 Task: Select the background image as a mountain view.
Action: Mouse moved to (357, 84)
Screenshot: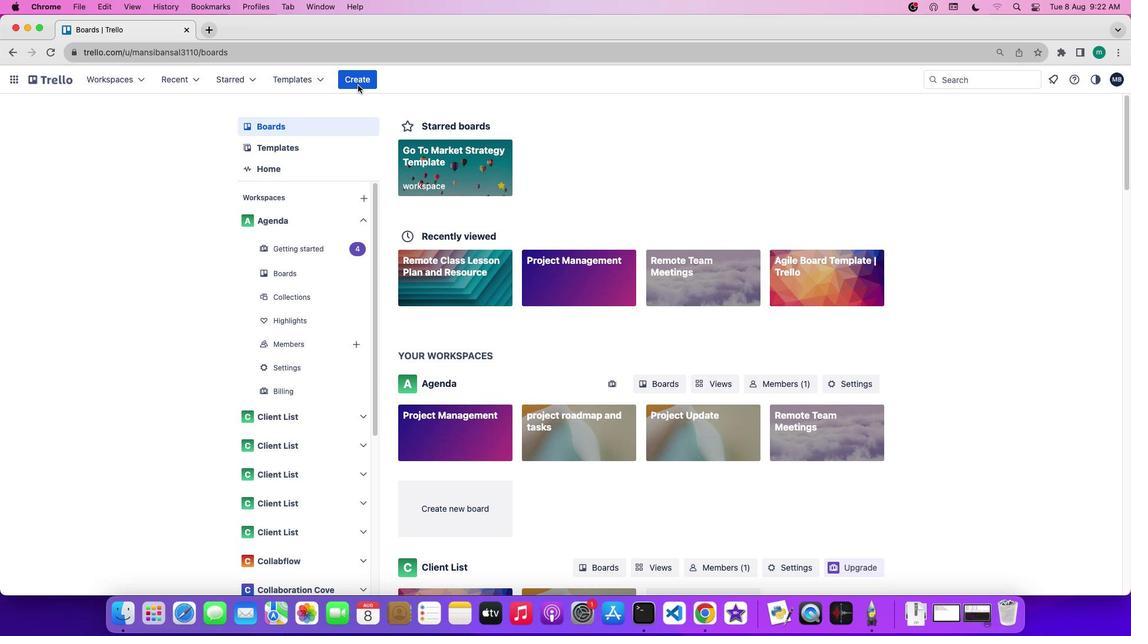 
Action: Mouse pressed left at (357, 84)
Screenshot: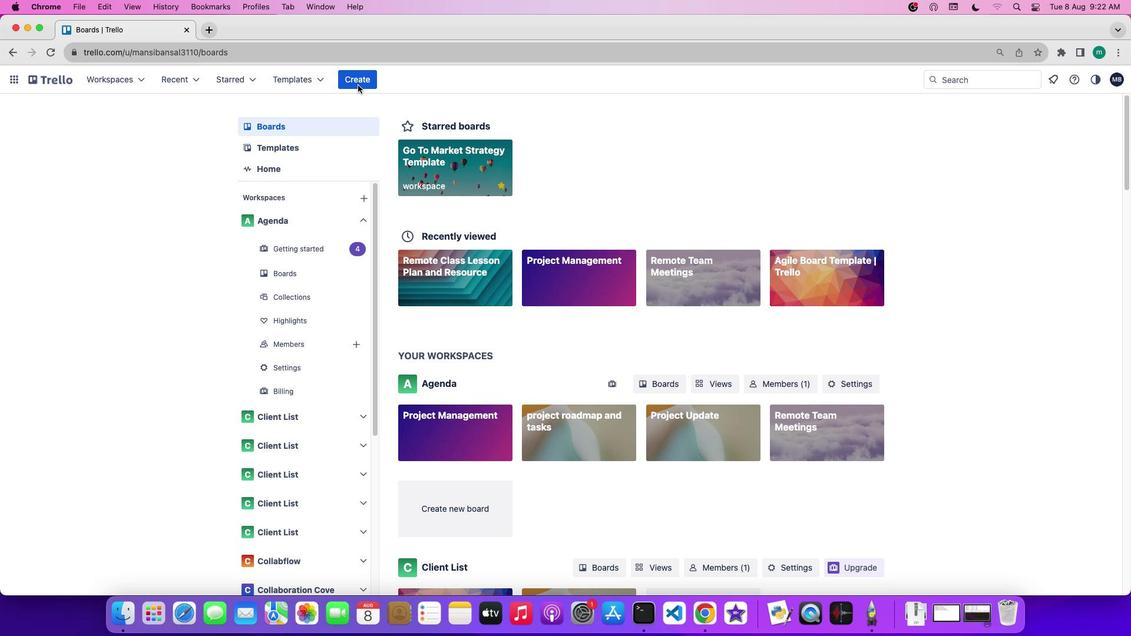
Action: Mouse pressed left at (357, 84)
Screenshot: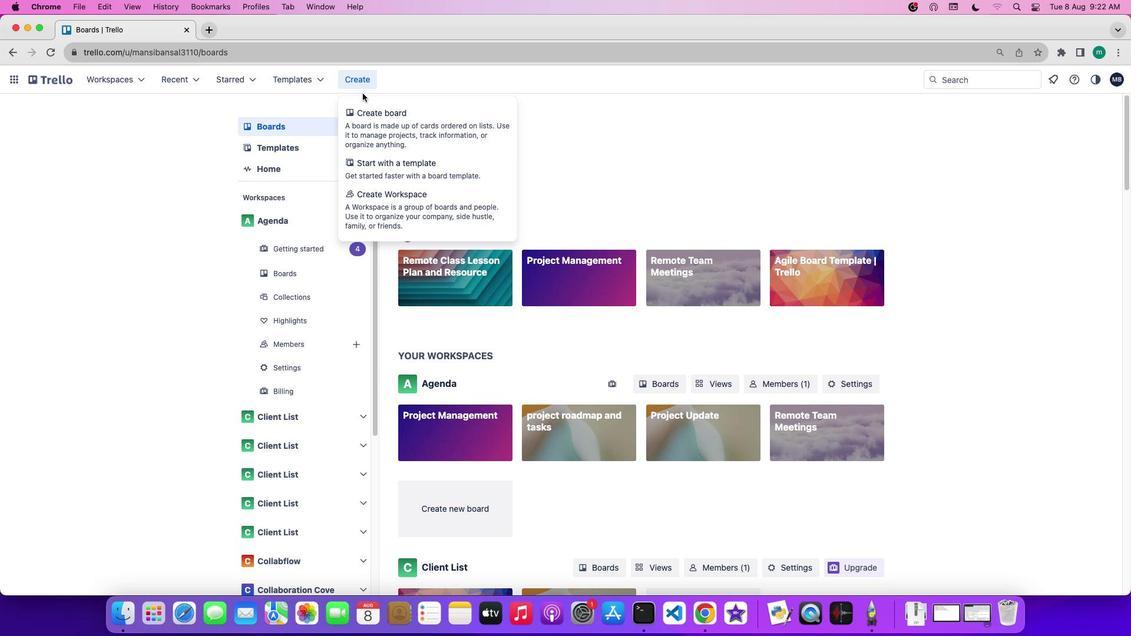 
Action: Mouse moved to (371, 116)
Screenshot: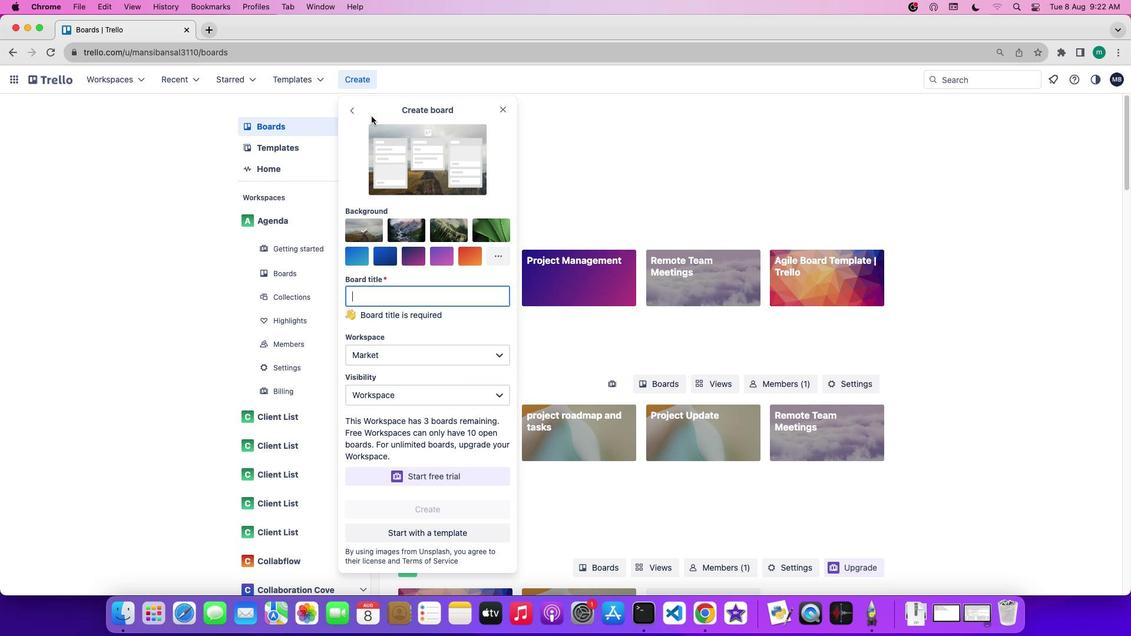 
Action: Mouse pressed left at (371, 116)
Screenshot: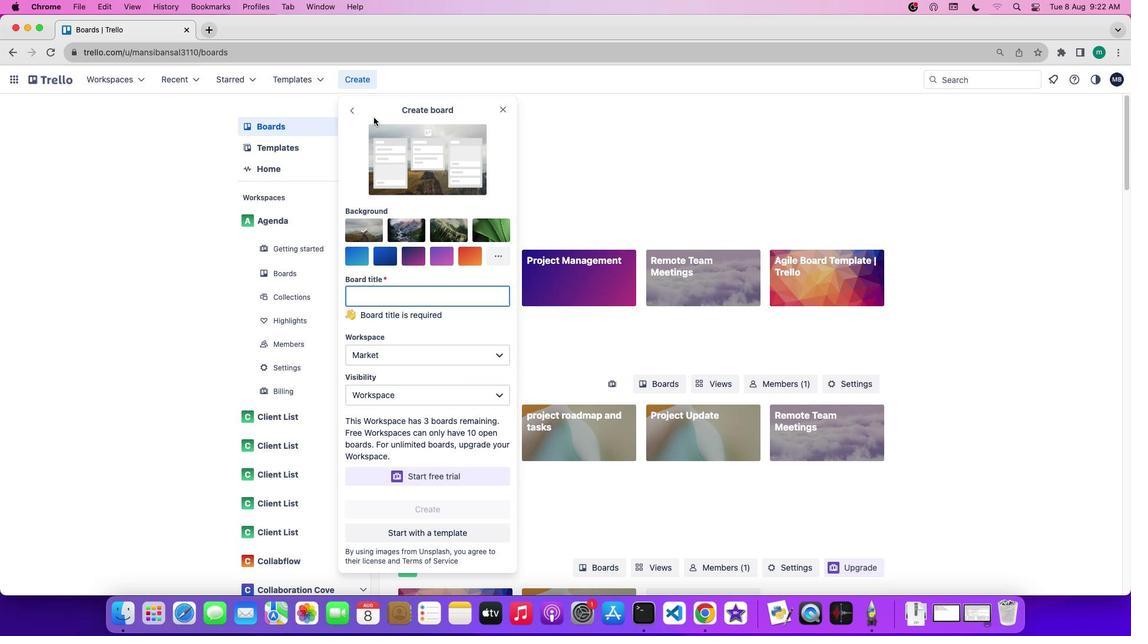 
Action: Mouse moved to (501, 256)
Screenshot: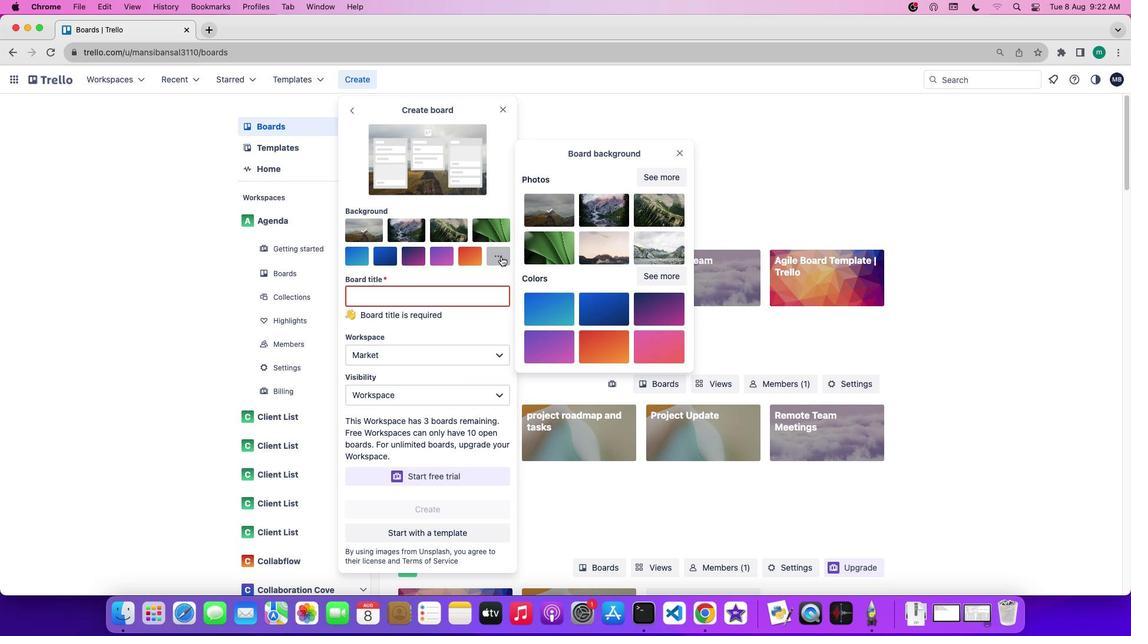 
Action: Mouse pressed left at (501, 256)
Screenshot: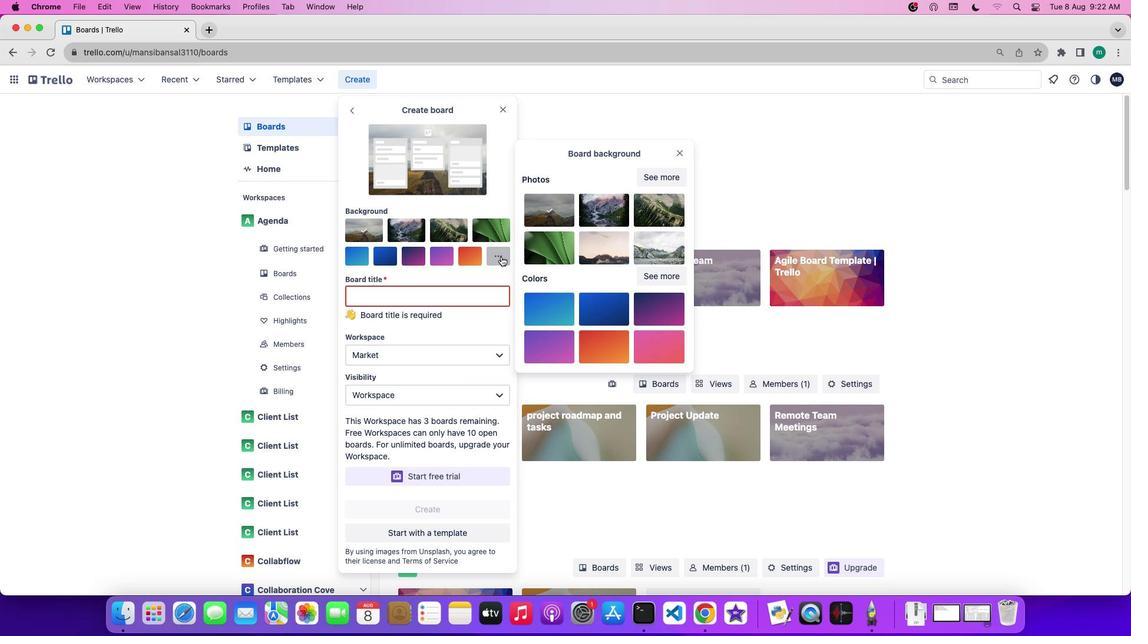
Action: Mouse moved to (607, 206)
Screenshot: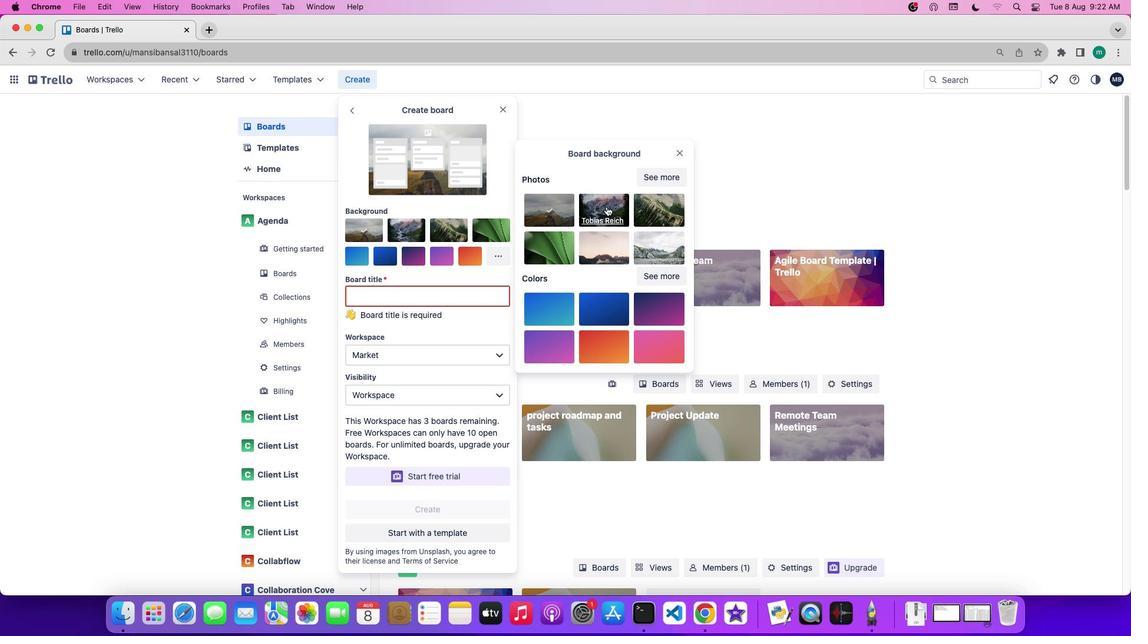 
Action: Mouse pressed left at (607, 206)
Screenshot: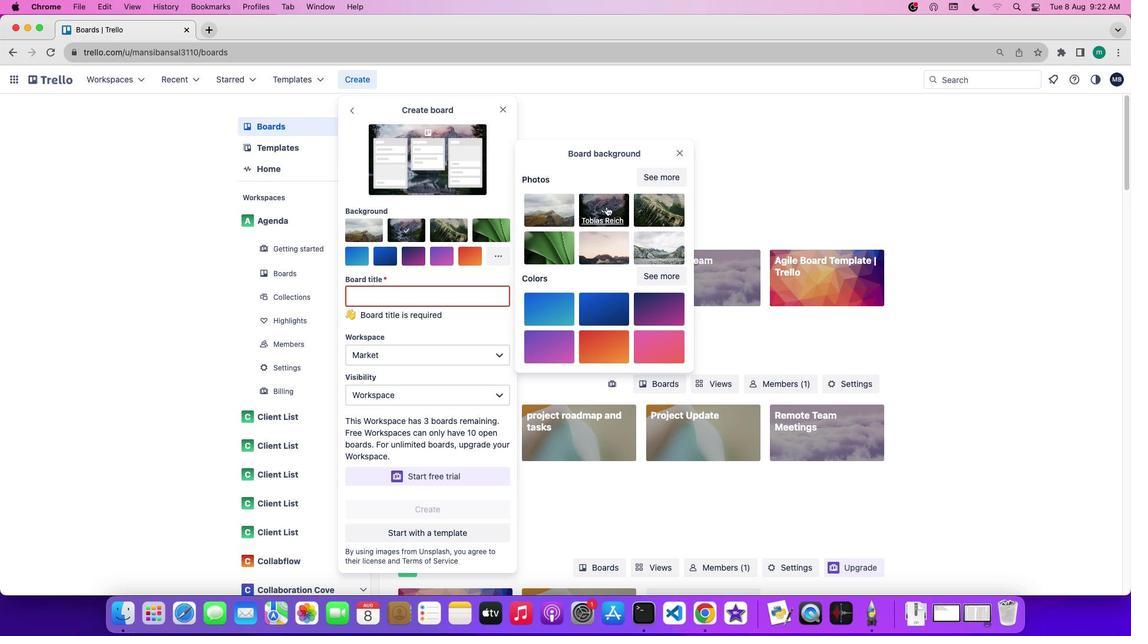 
